 Task: Check current mortgage rates of condominium (less than 4 stories).
Action: Mouse moved to (986, 185)
Screenshot: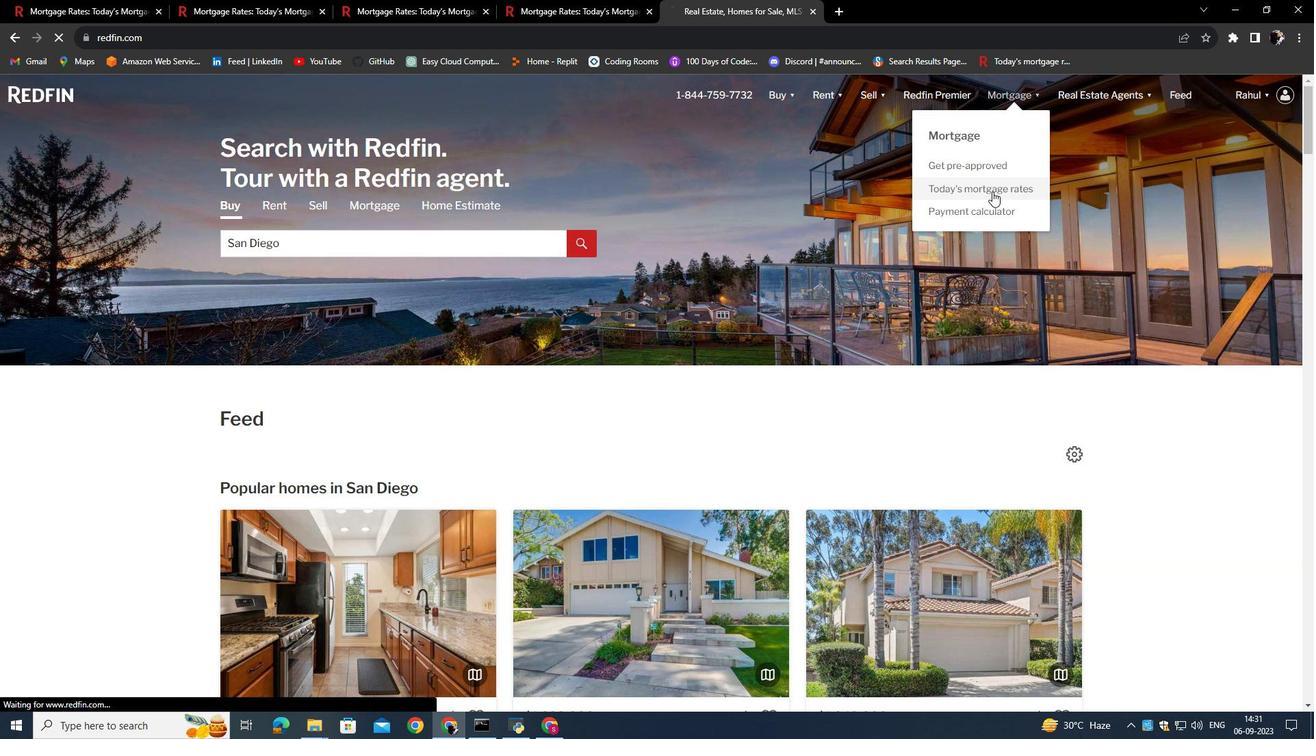 
Action: Mouse pressed left at (986, 185)
Screenshot: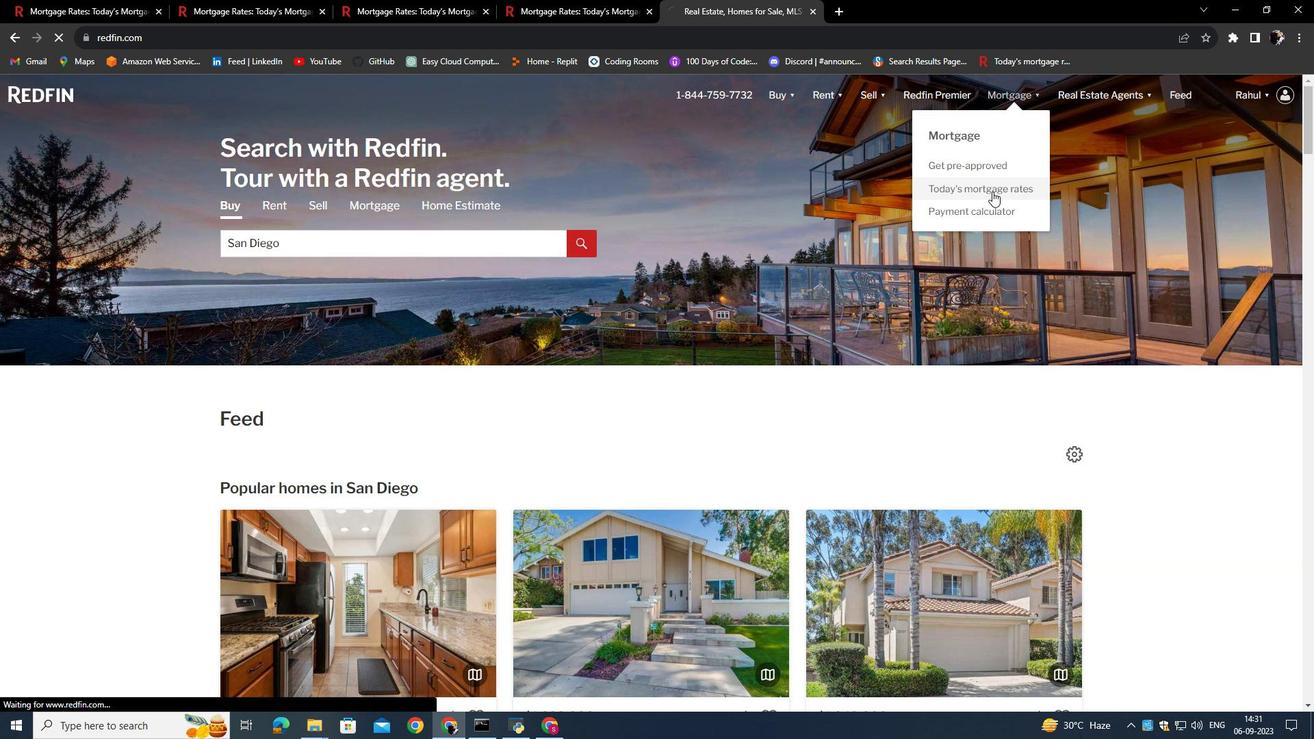 
Action: Mouse moved to (511, 369)
Screenshot: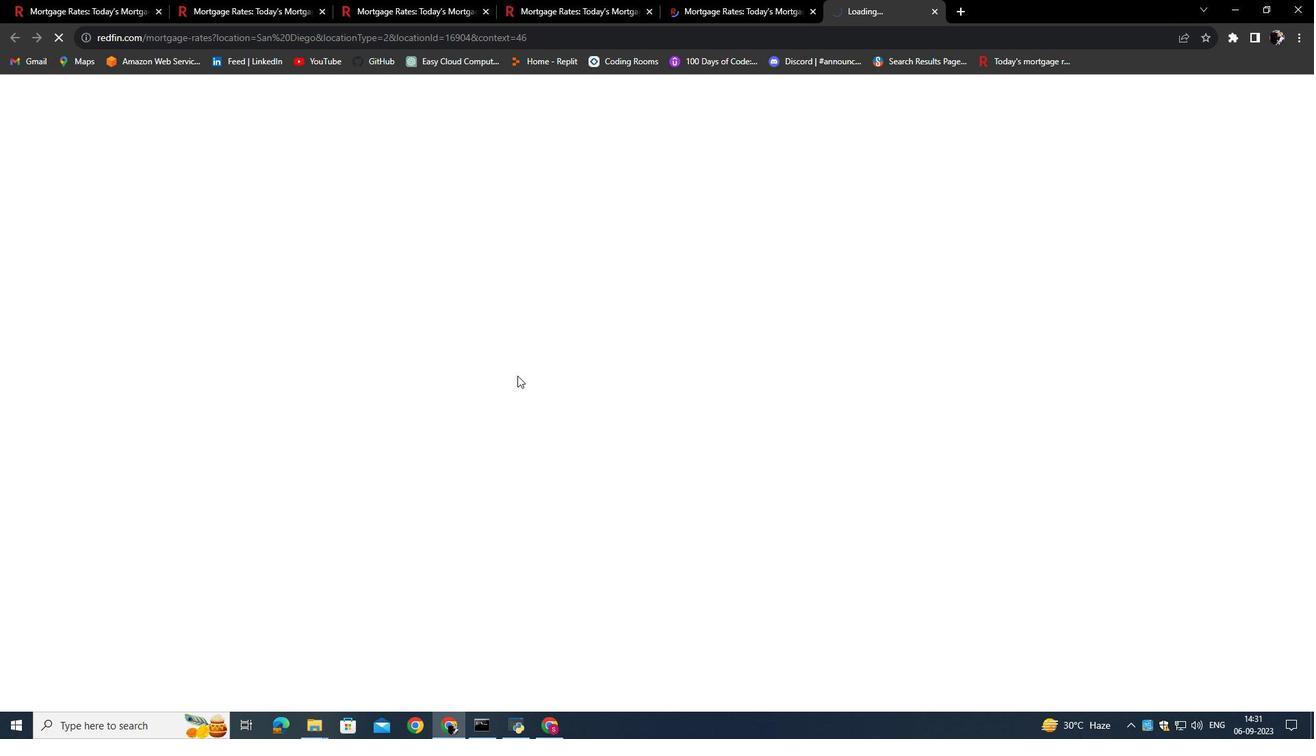 
Action: Mouse pressed left at (511, 369)
Screenshot: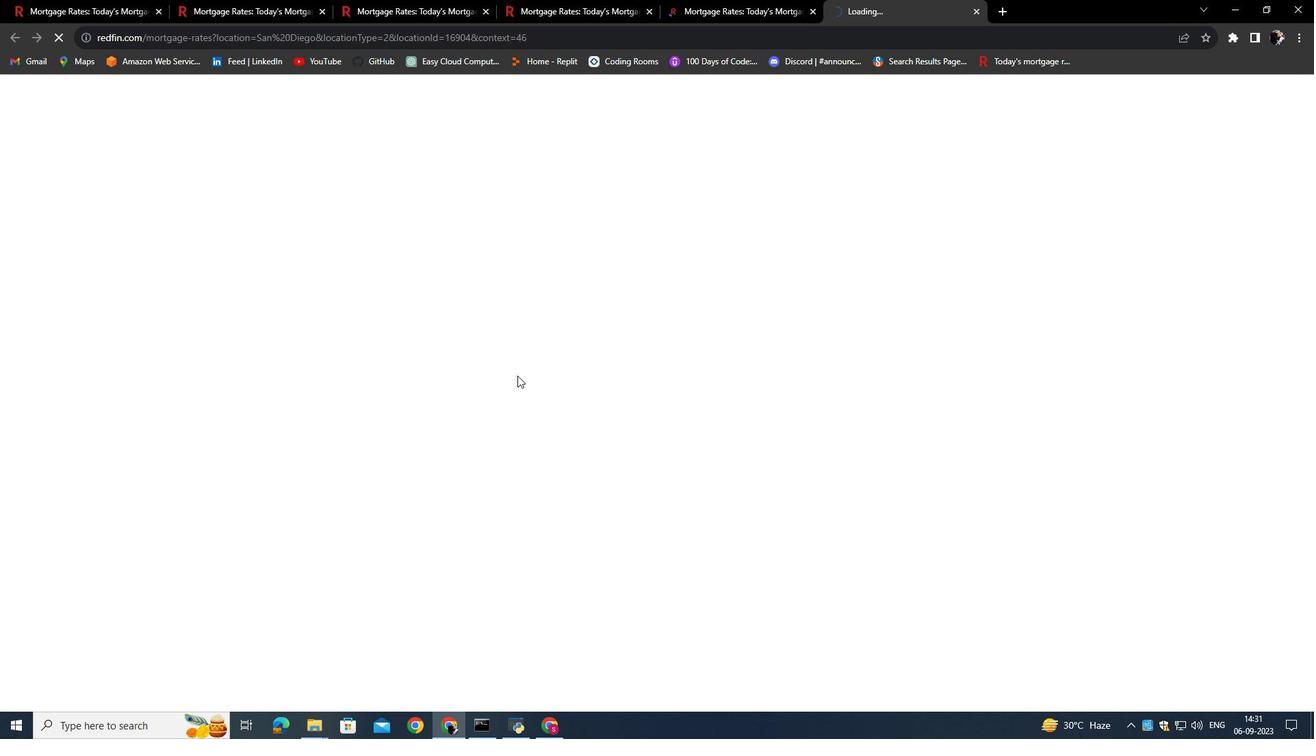 
Action: Mouse moved to (344, 466)
Screenshot: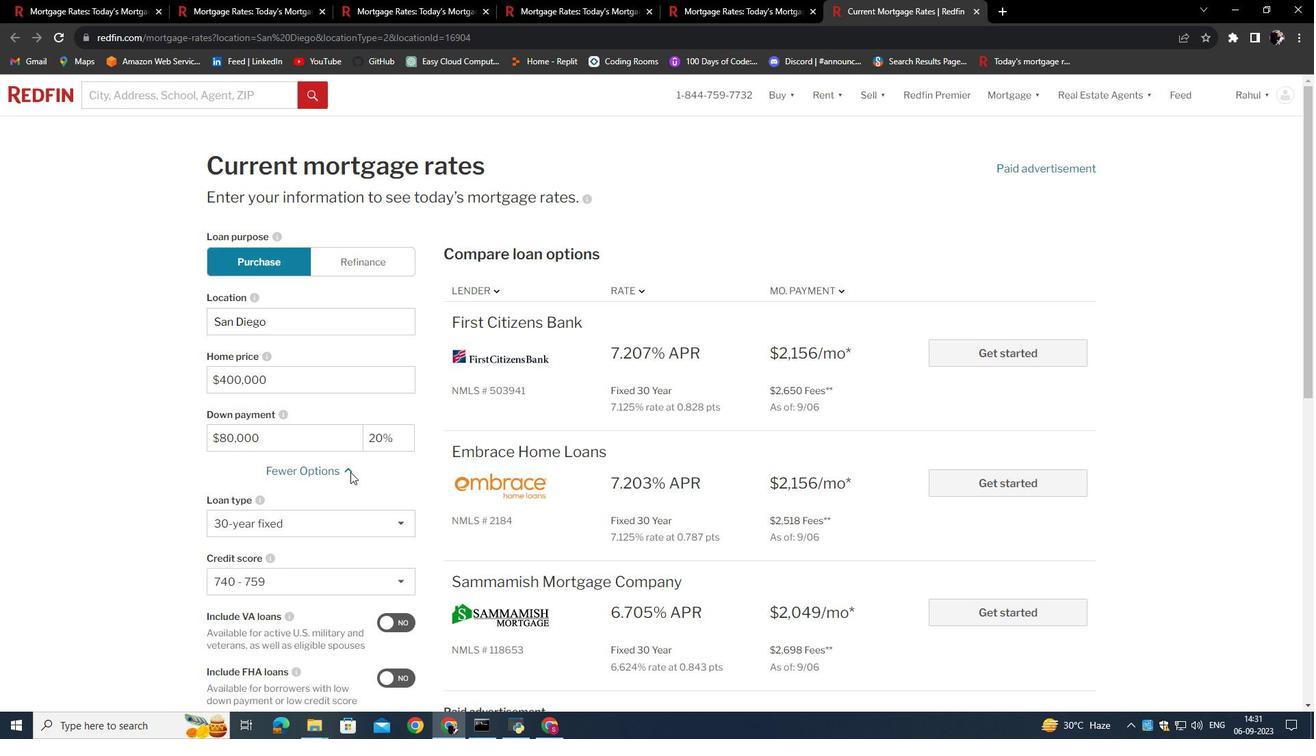 
Action: Mouse pressed left at (344, 466)
Screenshot: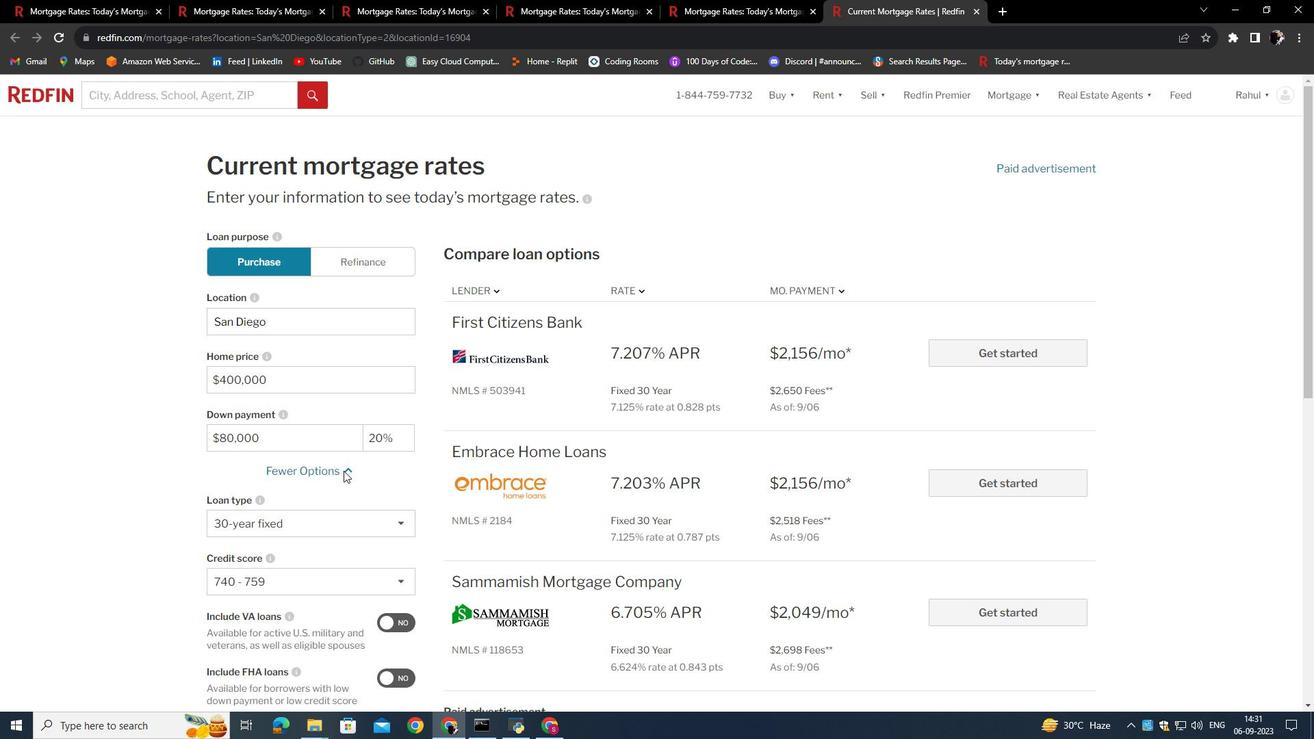 
Action: Mouse moved to (326, 473)
Screenshot: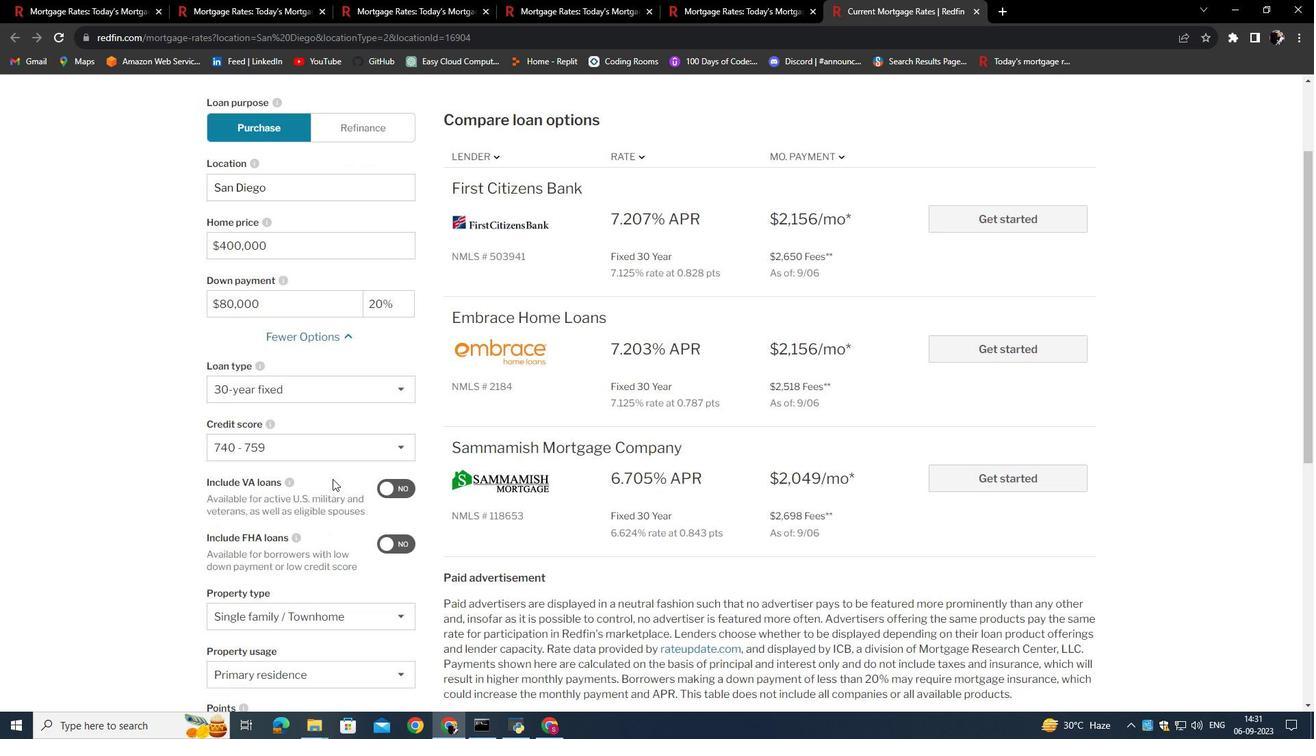 
Action: Mouse scrolled (326, 472) with delta (0, 0)
Screenshot: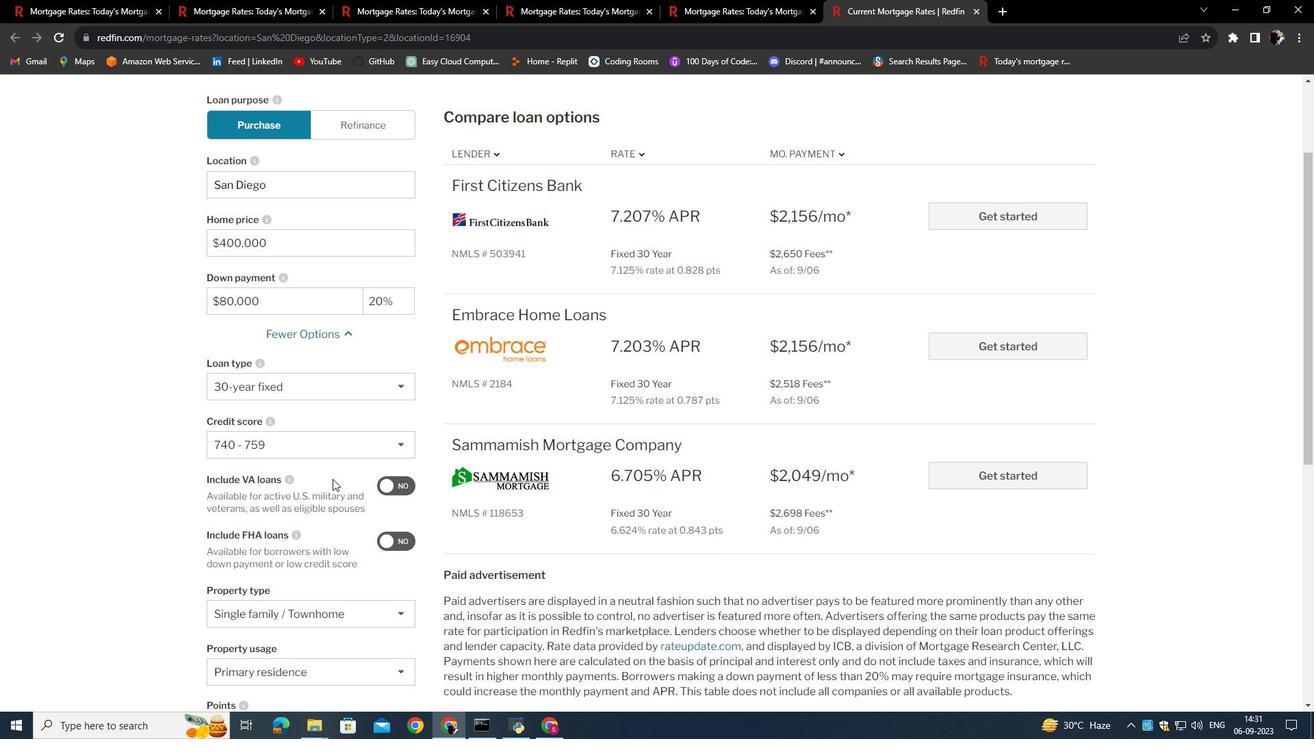 
Action: Mouse scrolled (326, 472) with delta (0, 0)
Screenshot: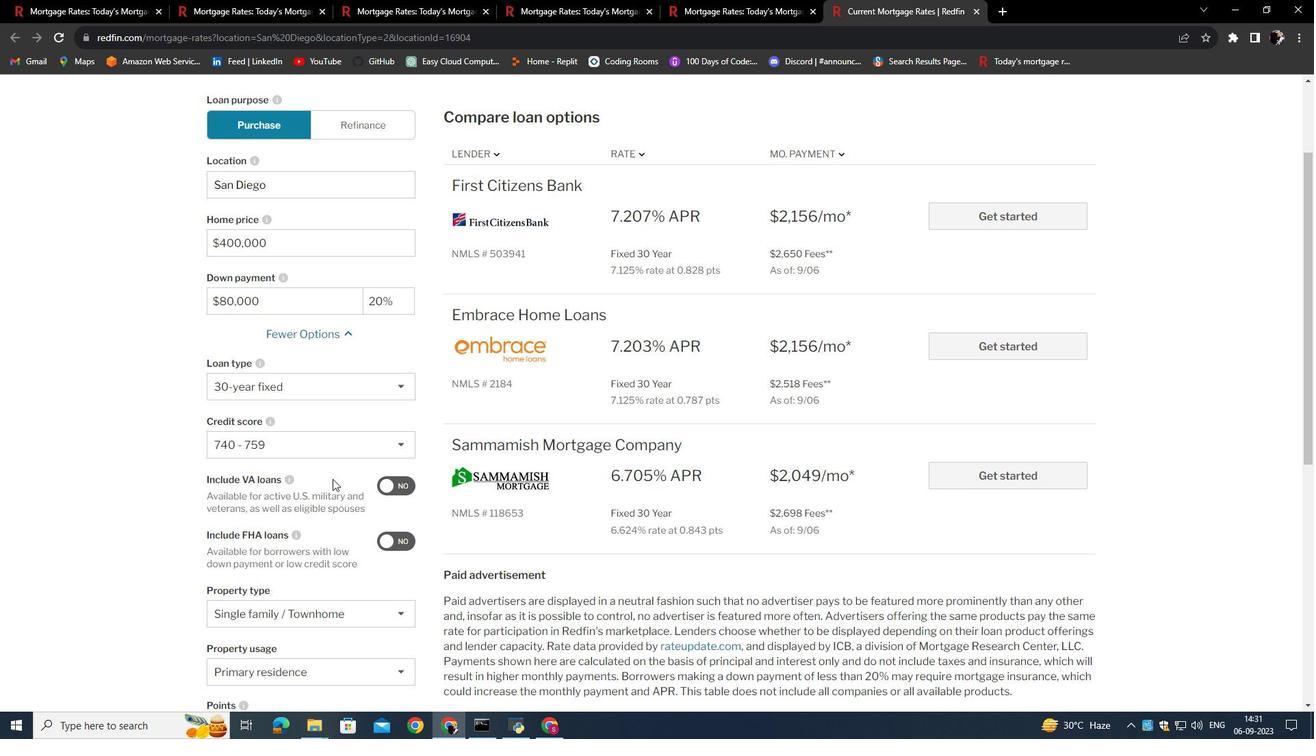 
Action: Mouse scrolled (326, 472) with delta (0, 0)
Screenshot: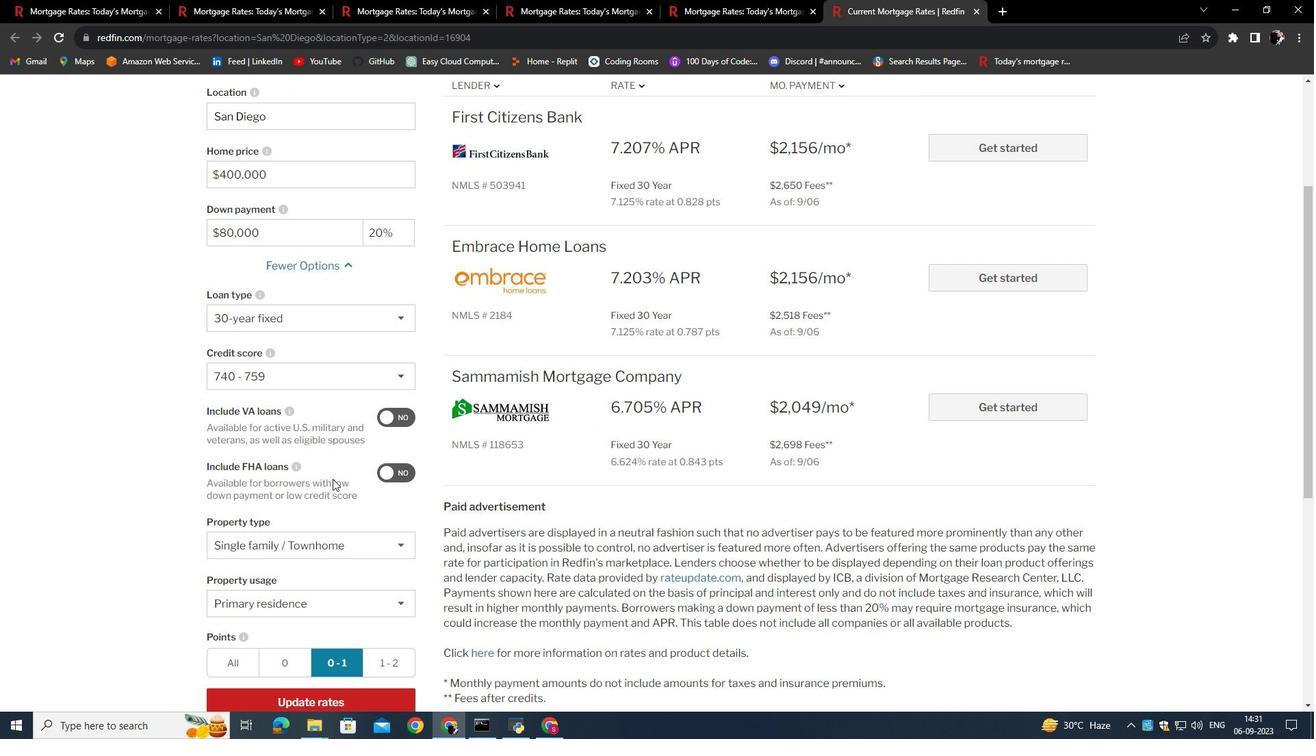 
Action: Mouse scrolled (326, 472) with delta (0, 0)
Screenshot: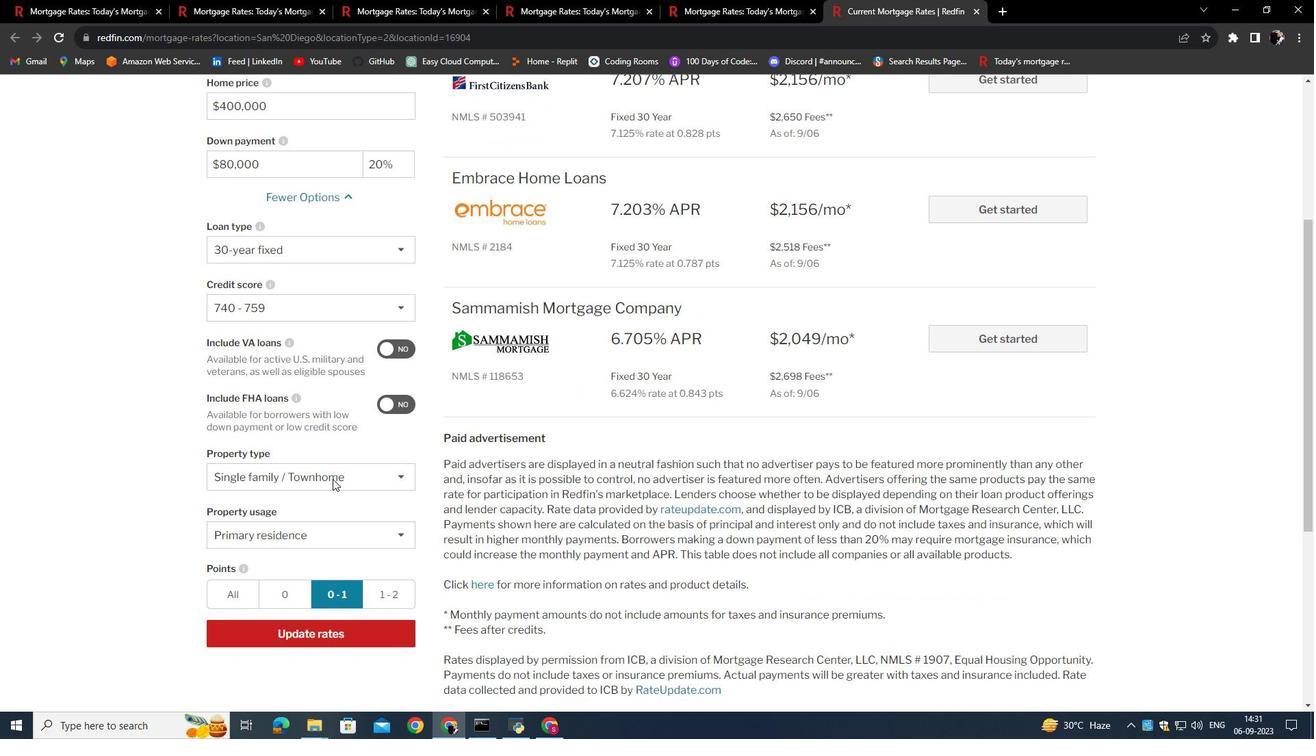 
Action: Mouse moved to (326, 475)
Screenshot: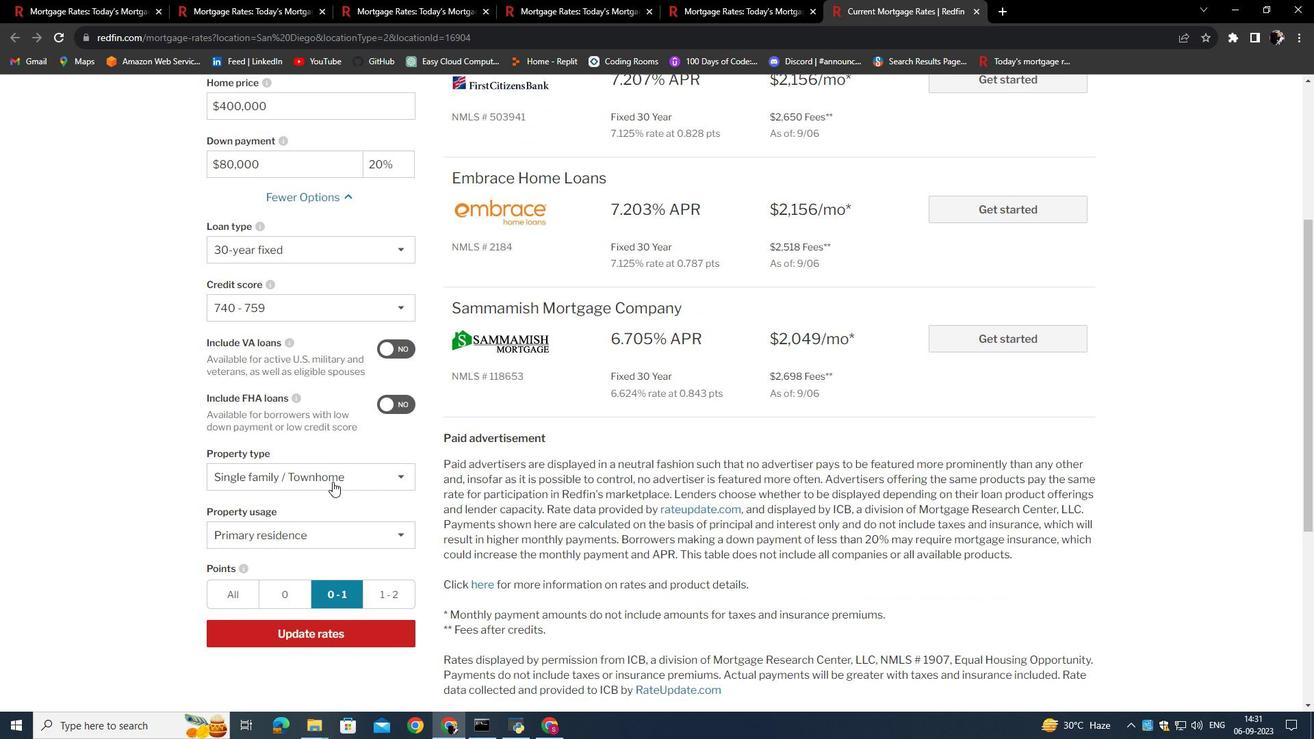 
Action: Mouse pressed left at (326, 475)
Screenshot: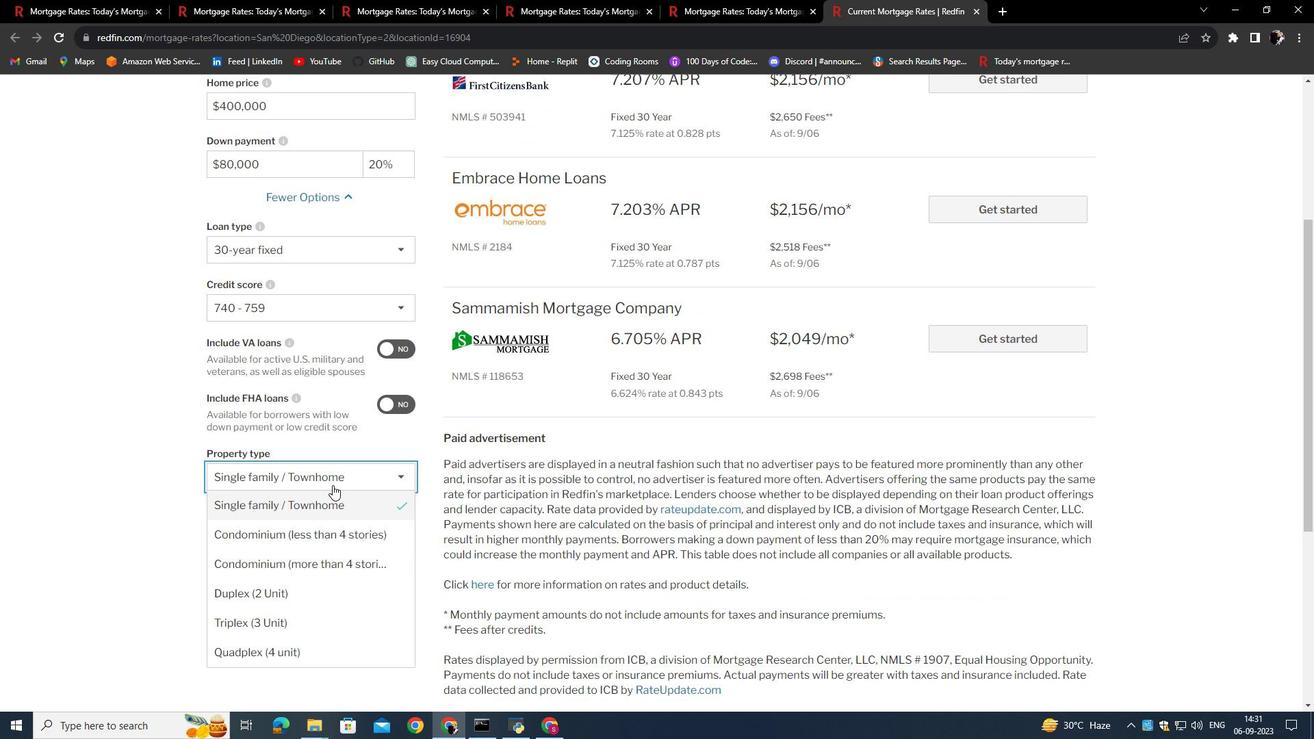 
Action: Mouse moved to (329, 525)
Screenshot: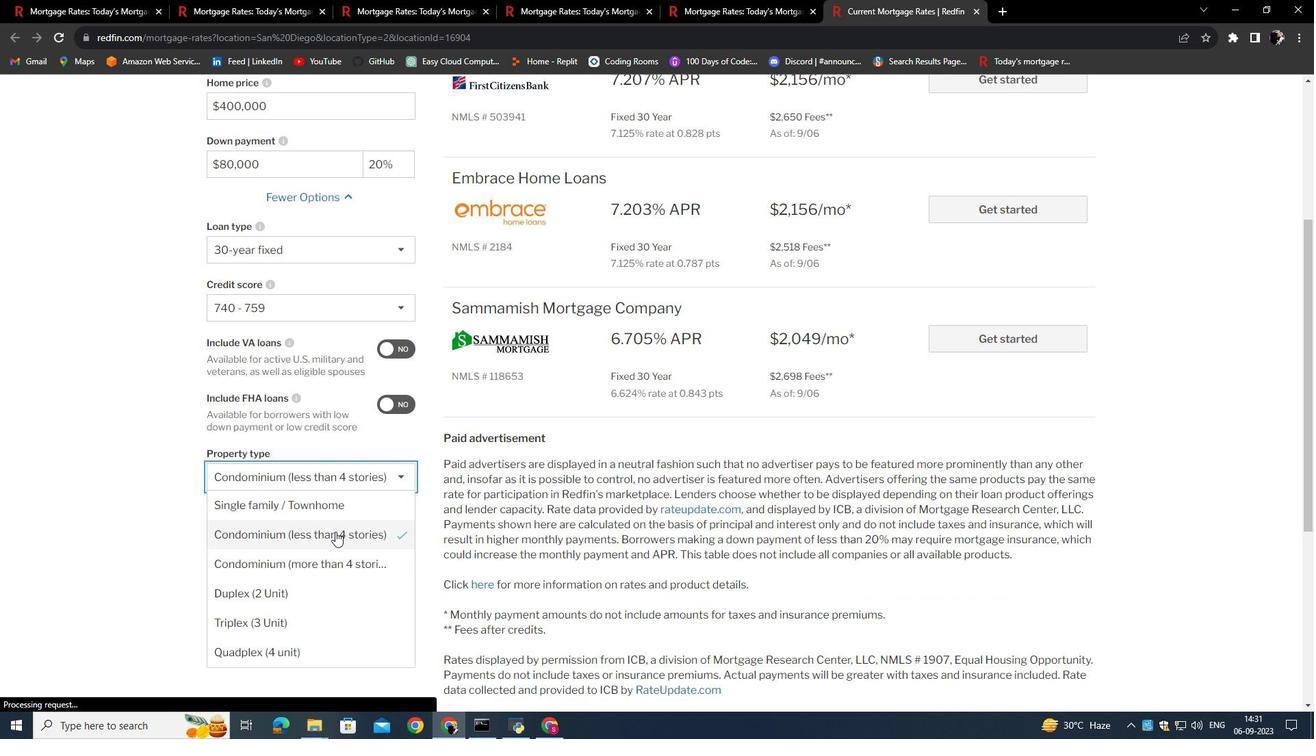 
Action: Mouse pressed left at (329, 525)
Screenshot: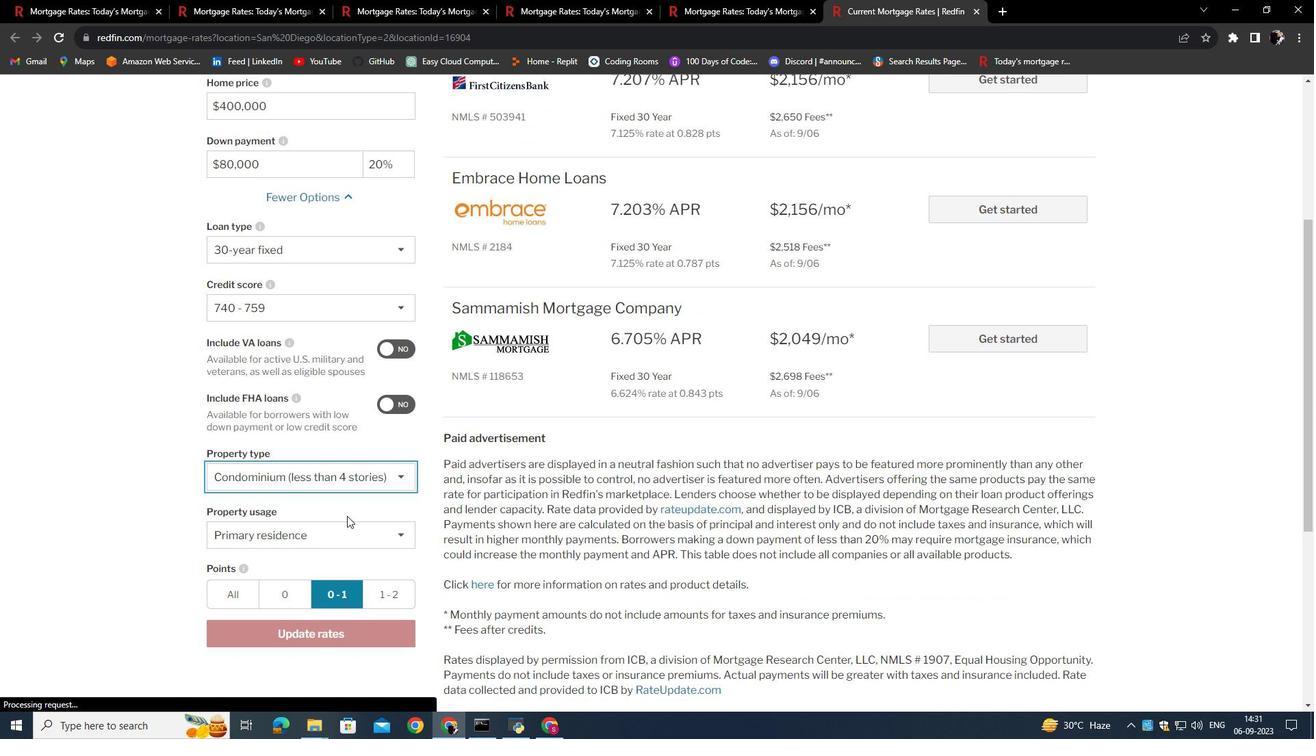 
Action: Mouse moved to (342, 503)
Screenshot: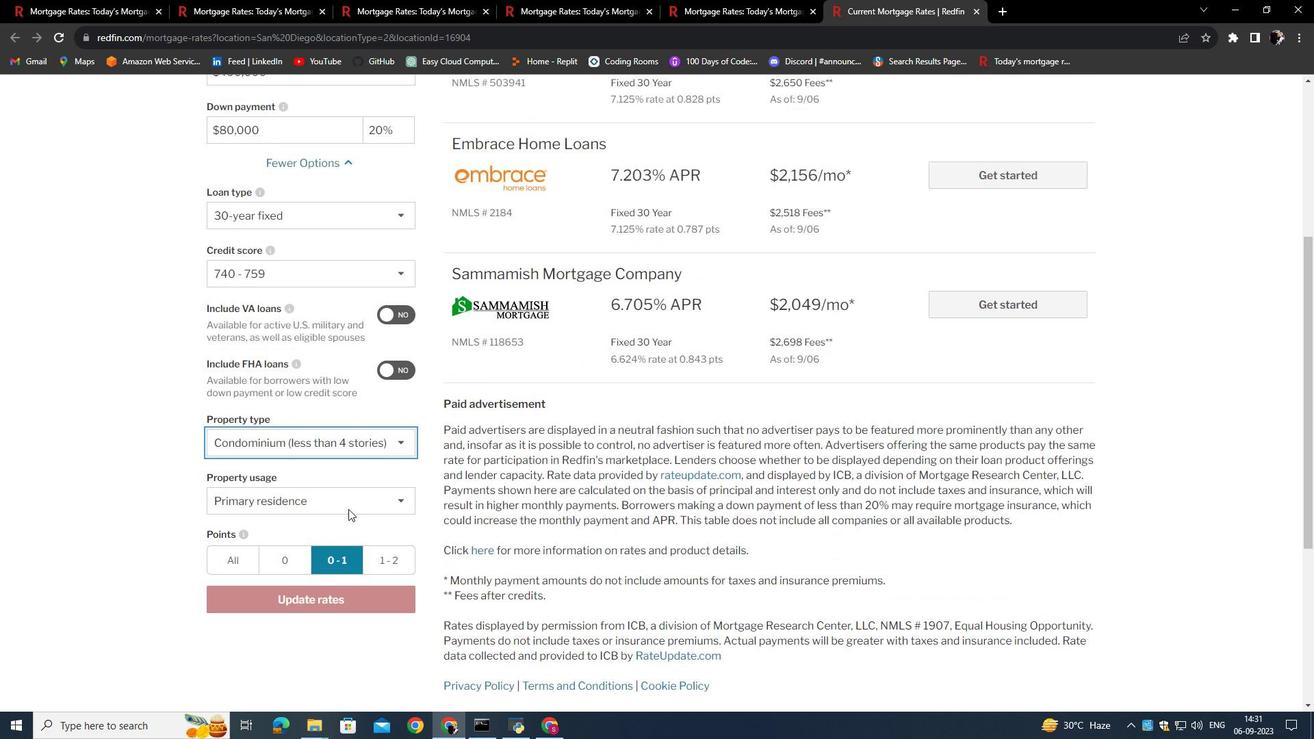 
Action: Mouse scrolled (342, 502) with delta (0, 0)
Screenshot: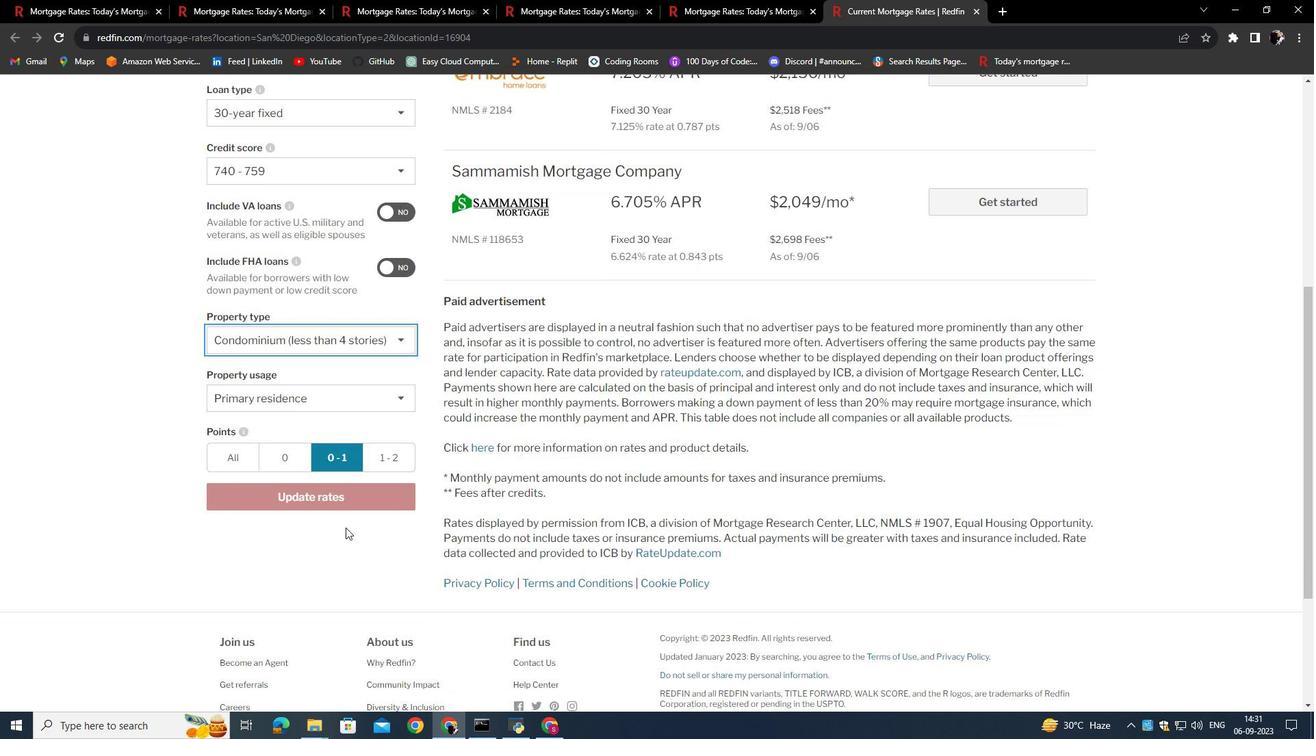 
Action: Mouse scrolled (342, 502) with delta (0, 0)
Screenshot: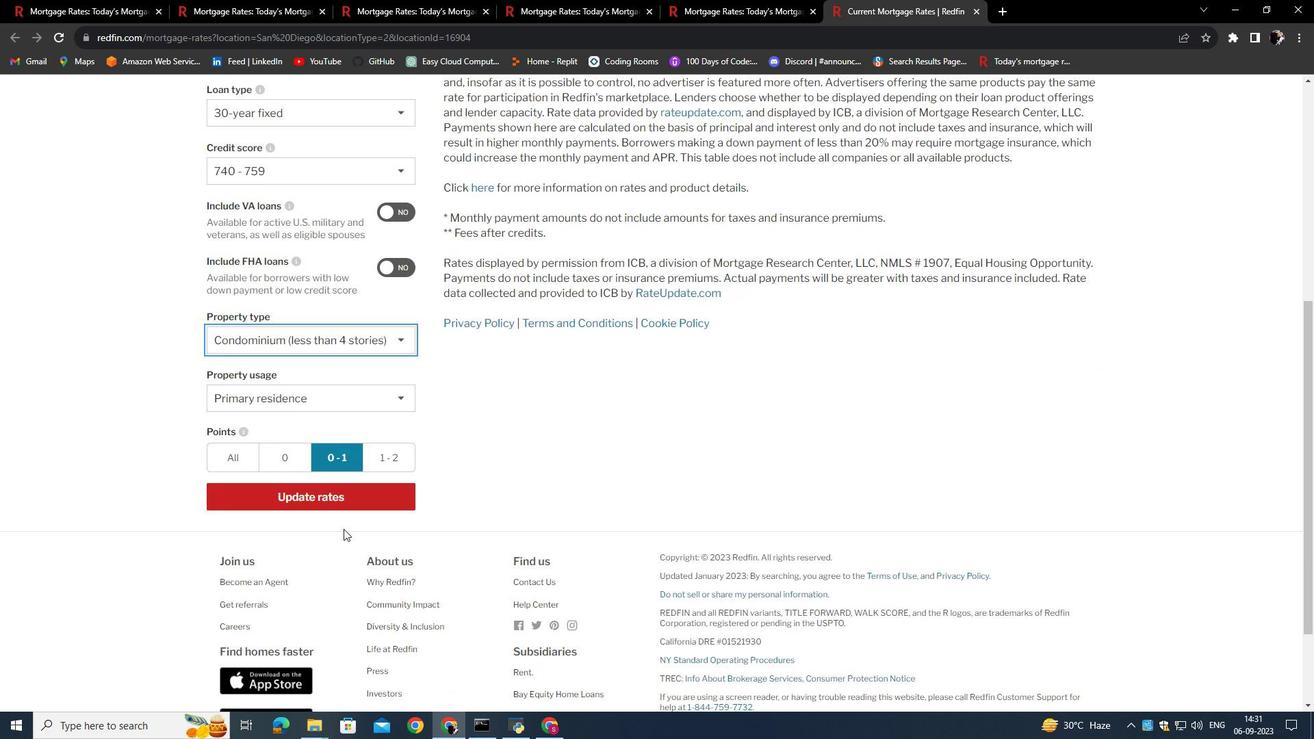 
Action: Mouse moved to (327, 499)
Screenshot: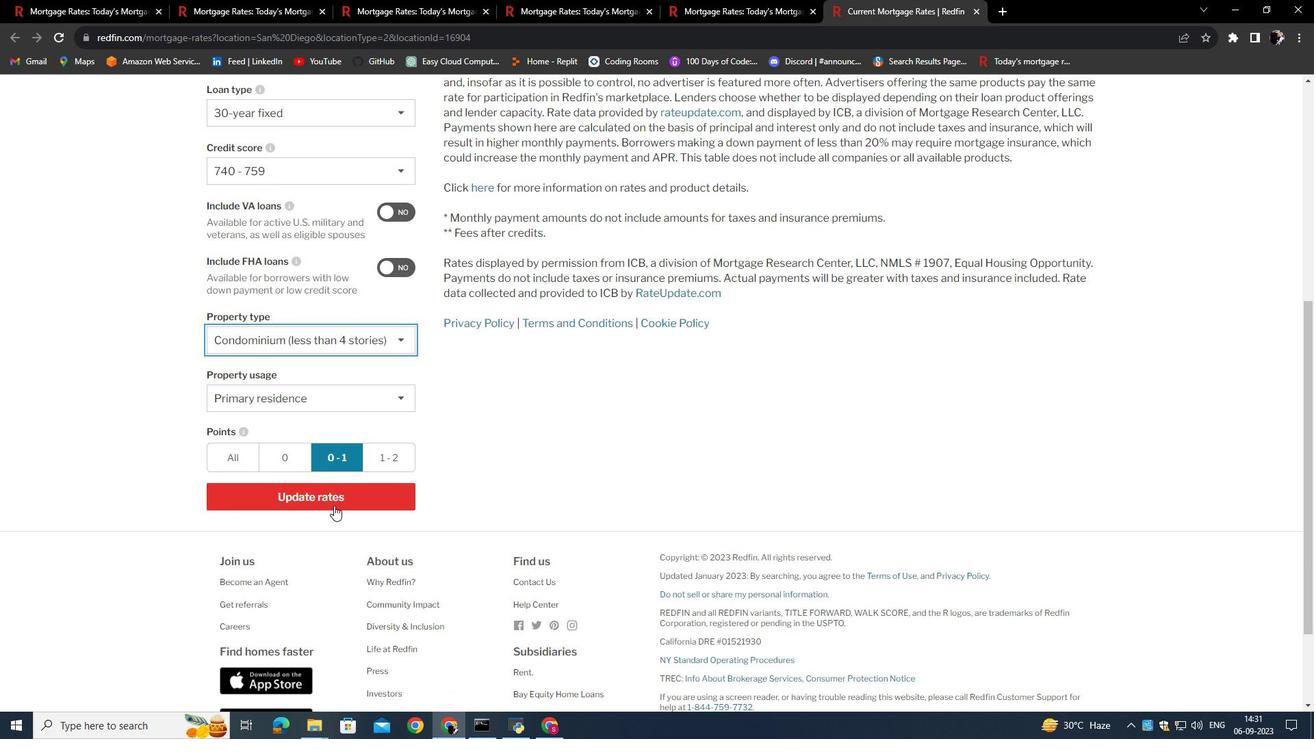 
Action: Mouse pressed left at (327, 499)
Screenshot: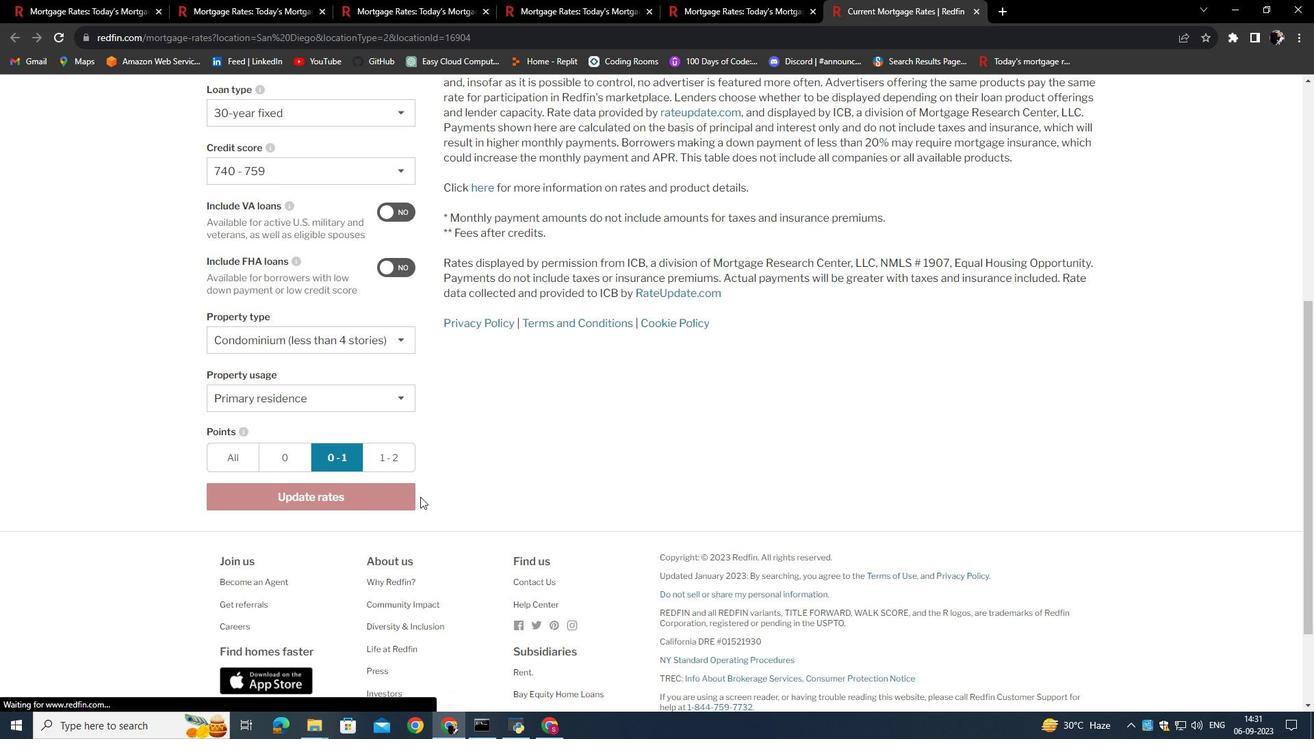 
Action: Mouse moved to (605, 417)
Screenshot: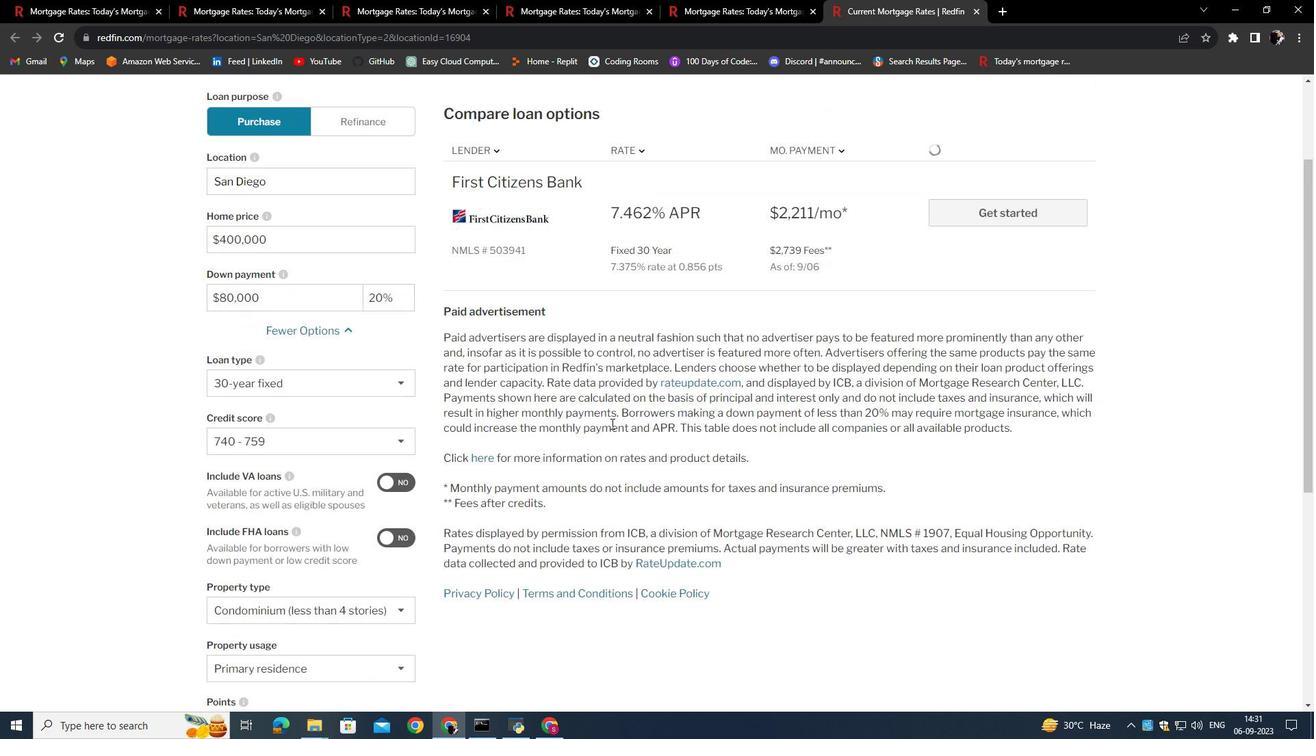 
Action: Mouse scrolled (605, 418) with delta (0, 0)
Screenshot: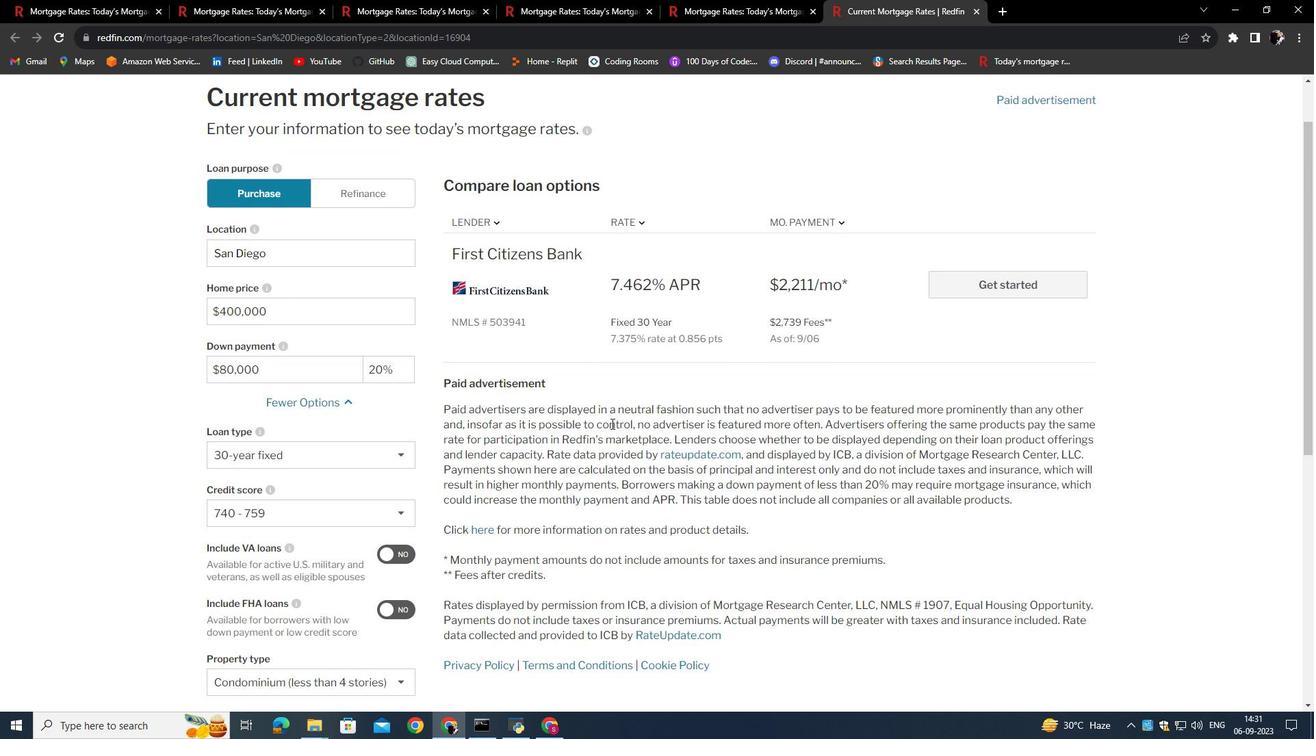 
Action: Mouse scrolled (605, 418) with delta (0, 0)
Screenshot: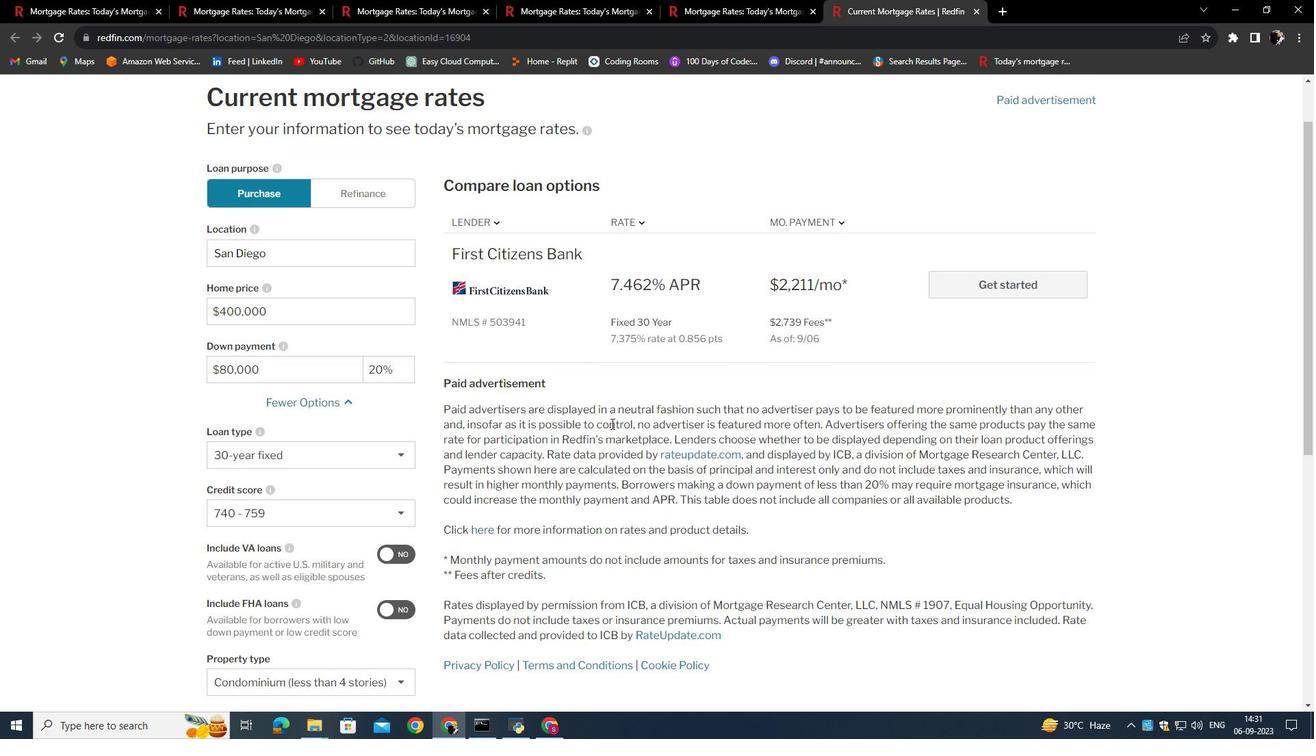 
Action: Mouse scrolled (605, 418) with delta (0, 0)
Screenshot: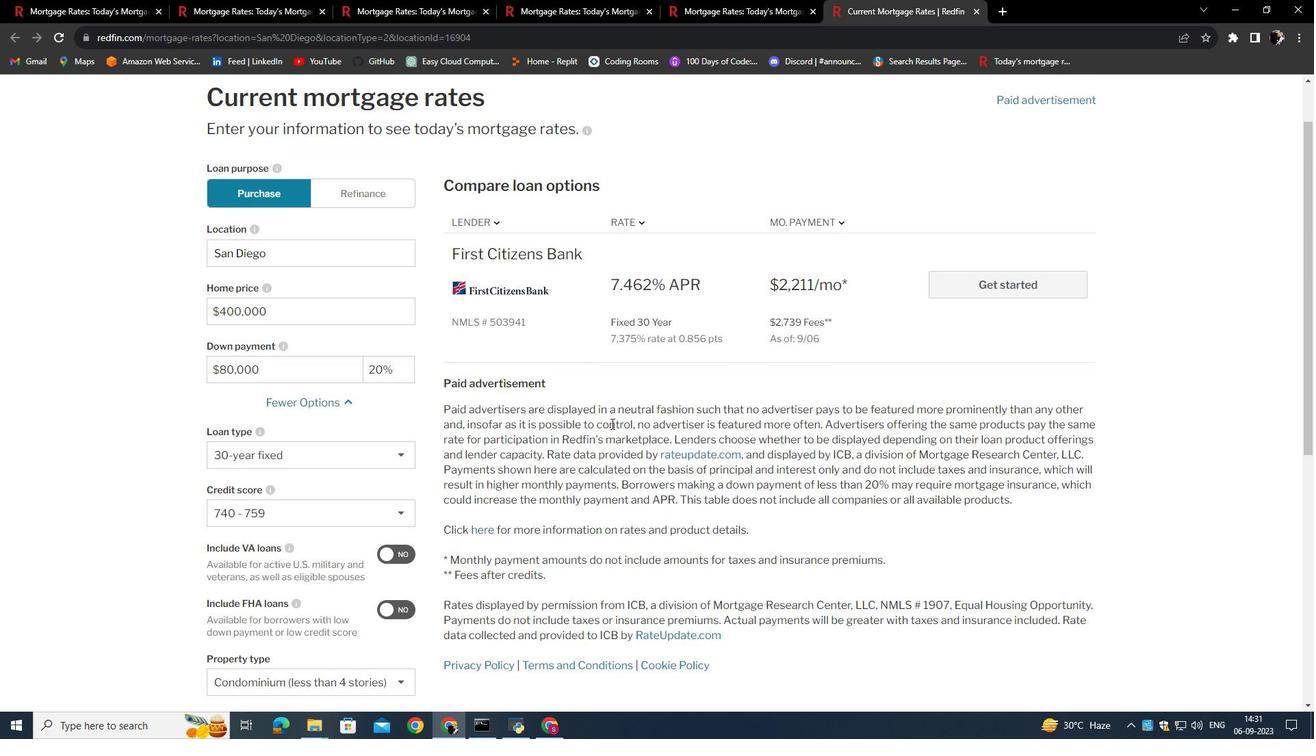 
Action: Mouse scrolled (605, 418) with delta (0, 0)
Screenshot: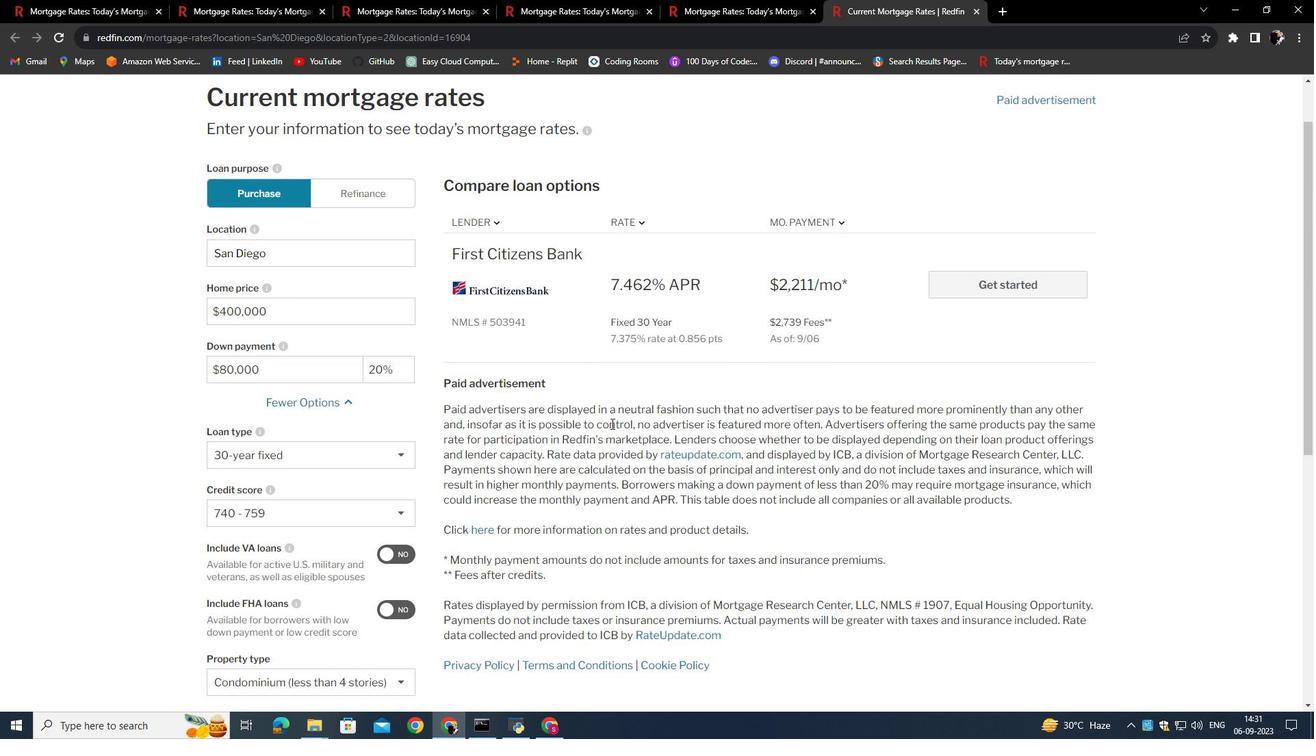 
Action: Mouse scrolled (605, 418) with delta (0, 0)
Screenshot: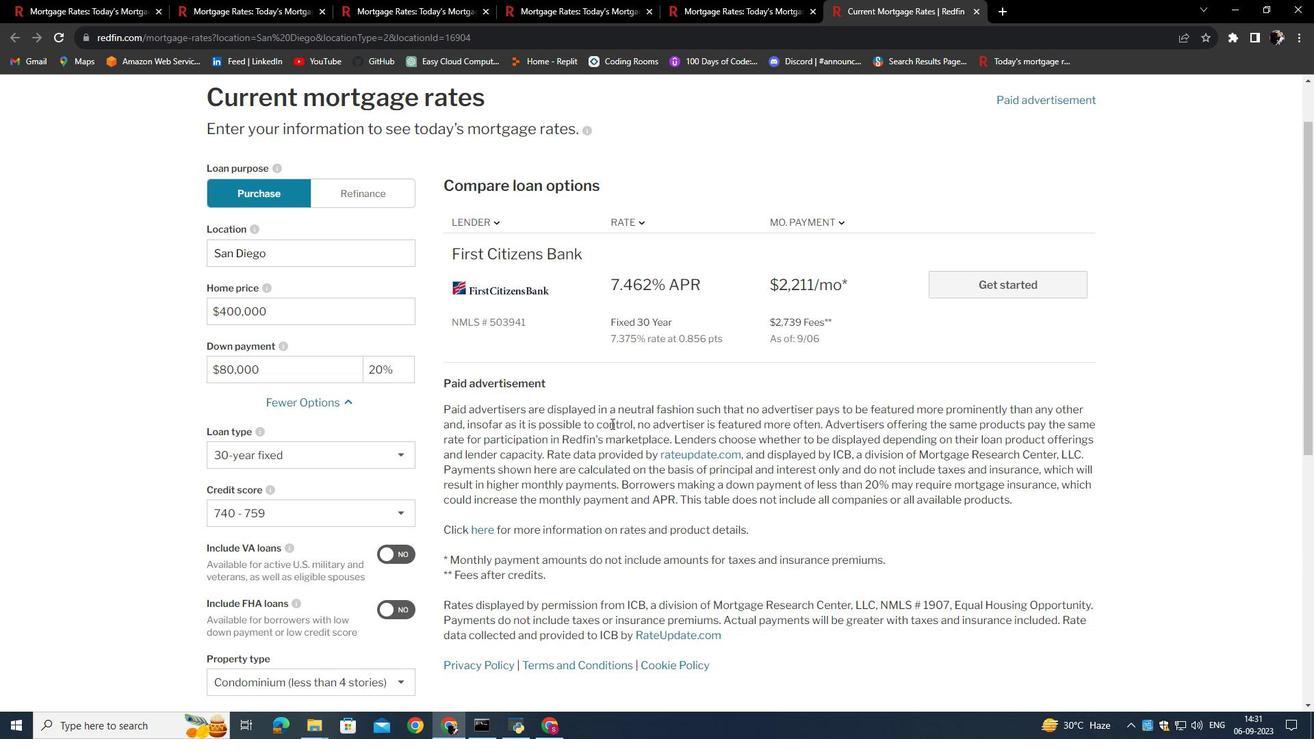 
Action: Mouse scrolled (605, 418) with delta (0, 0)
Screenshot: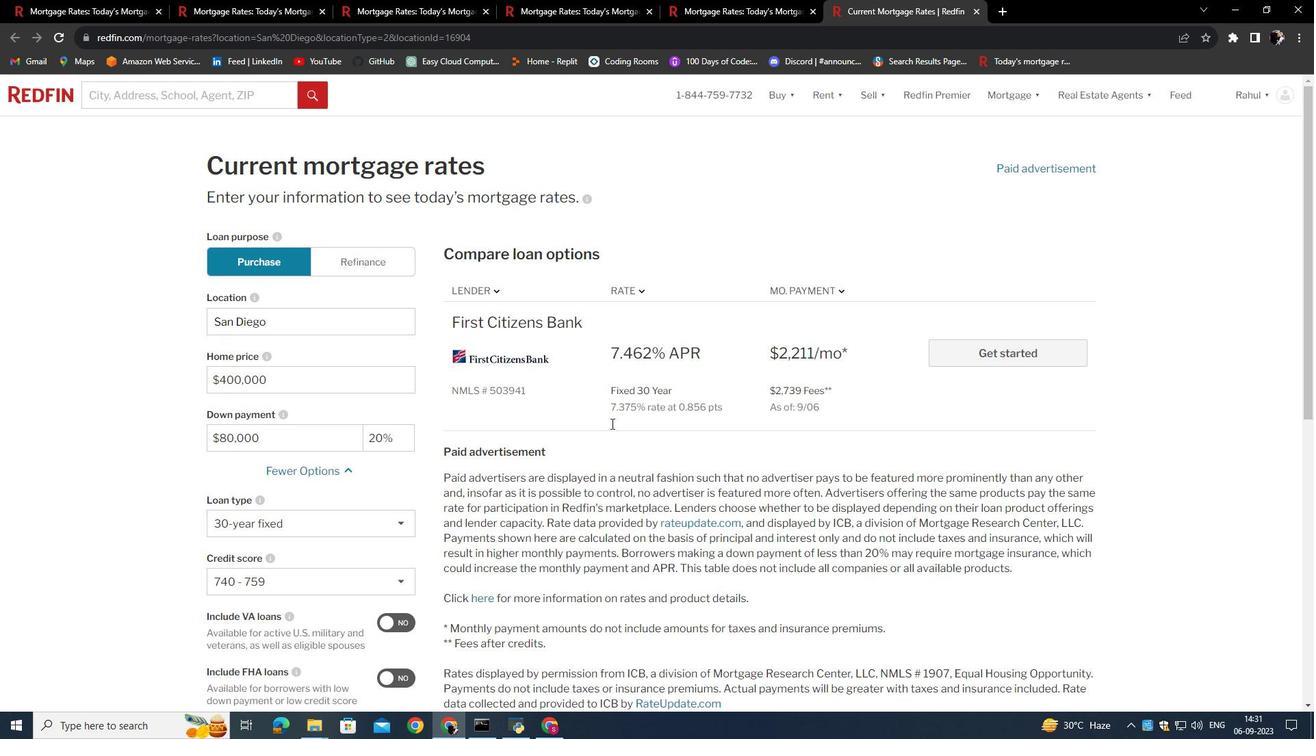
